 Task: Look for products in the category "Guacamole" from We Guac only.
Action: Mouse moved to (735, 253)
Screenshot: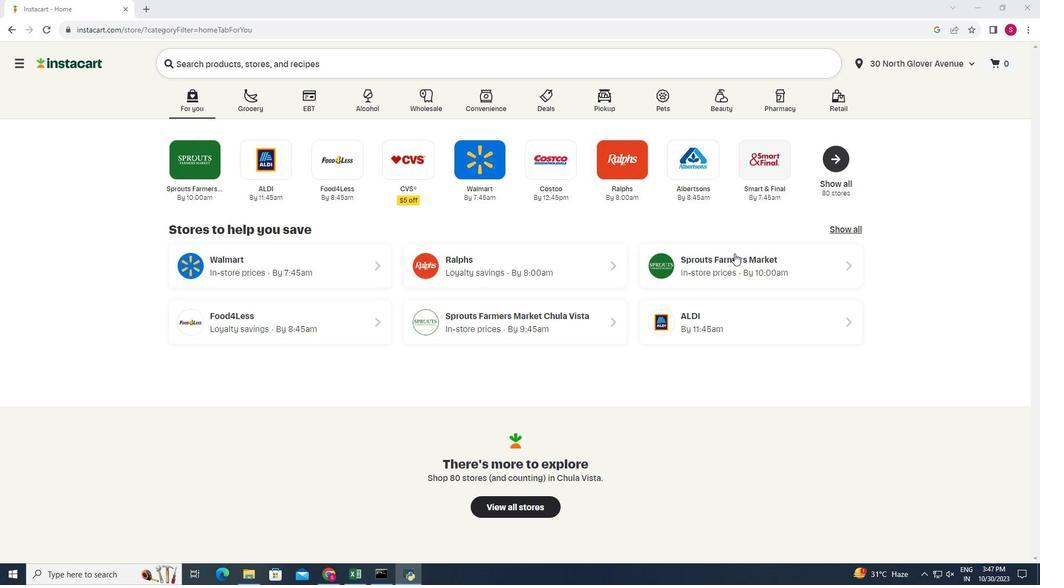 
Action: Mouse pressed left at (735, 253)
Screenshot: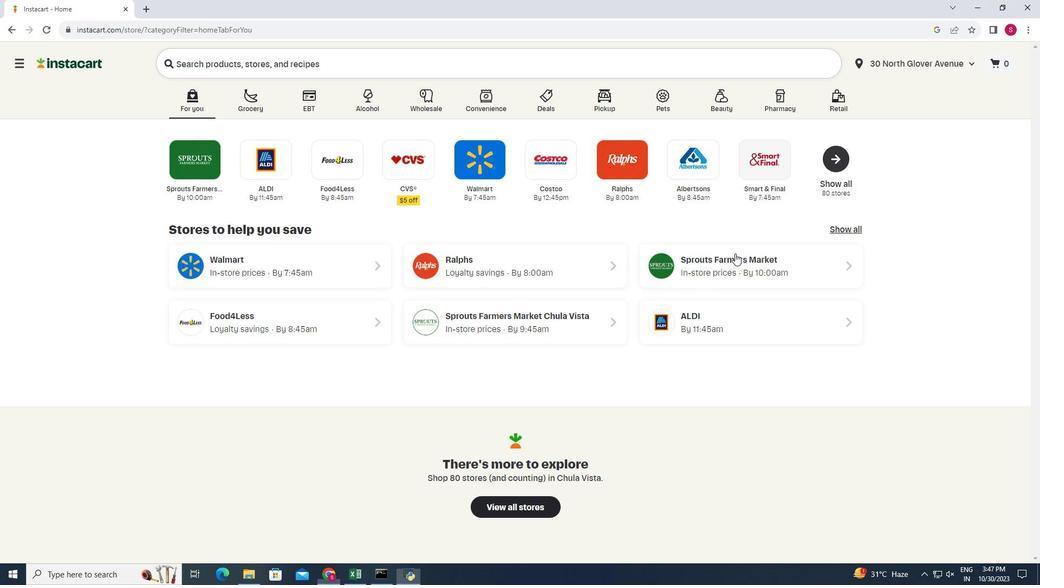 
Action: Mouse moved to (29, 474)
Screenshot: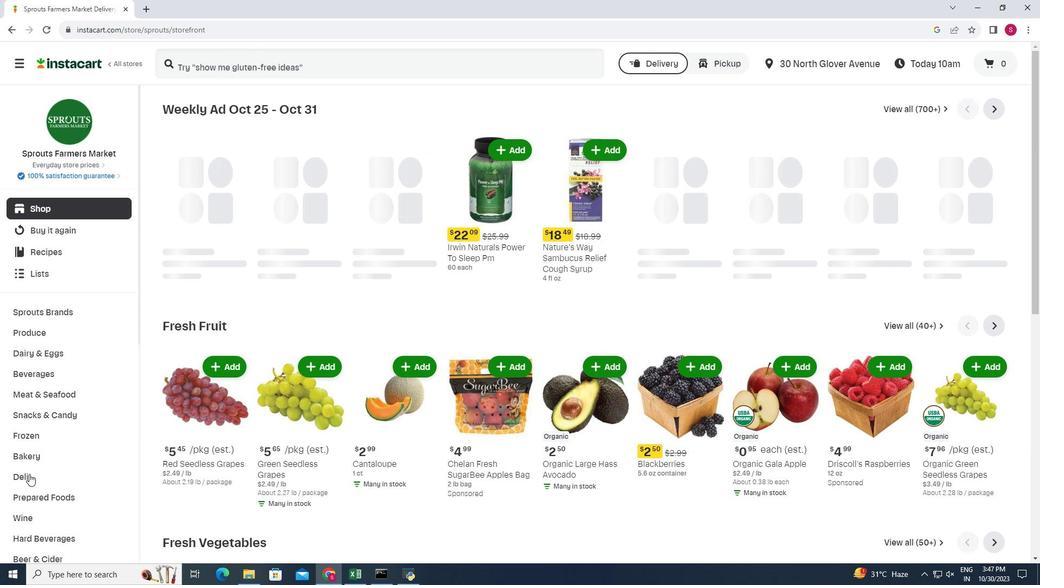 
Action: Mouse pressed left at (29, 474)
Screenshot: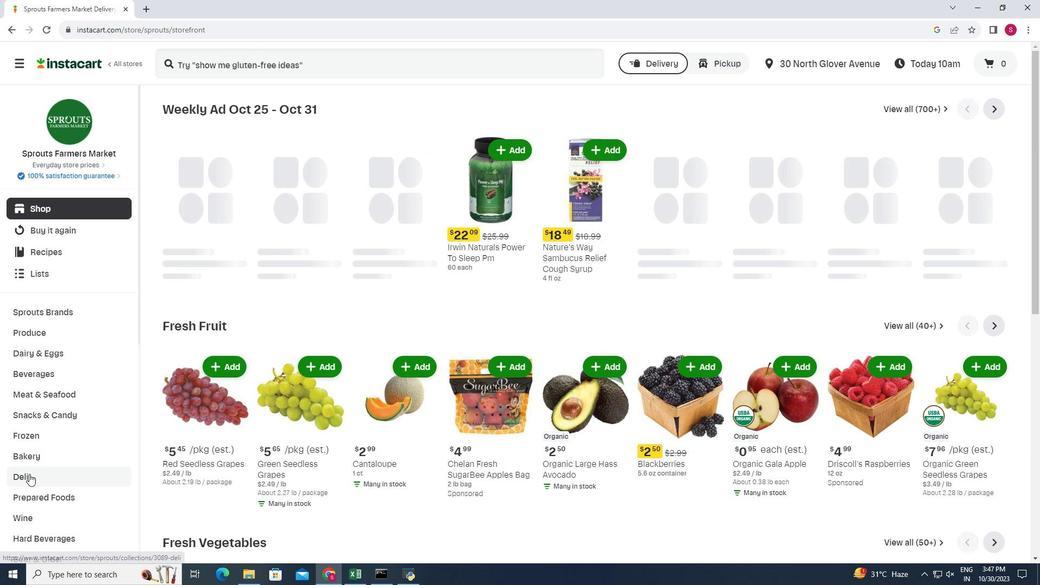 
Action: Mouse moved to (346, 259)
Screenshot: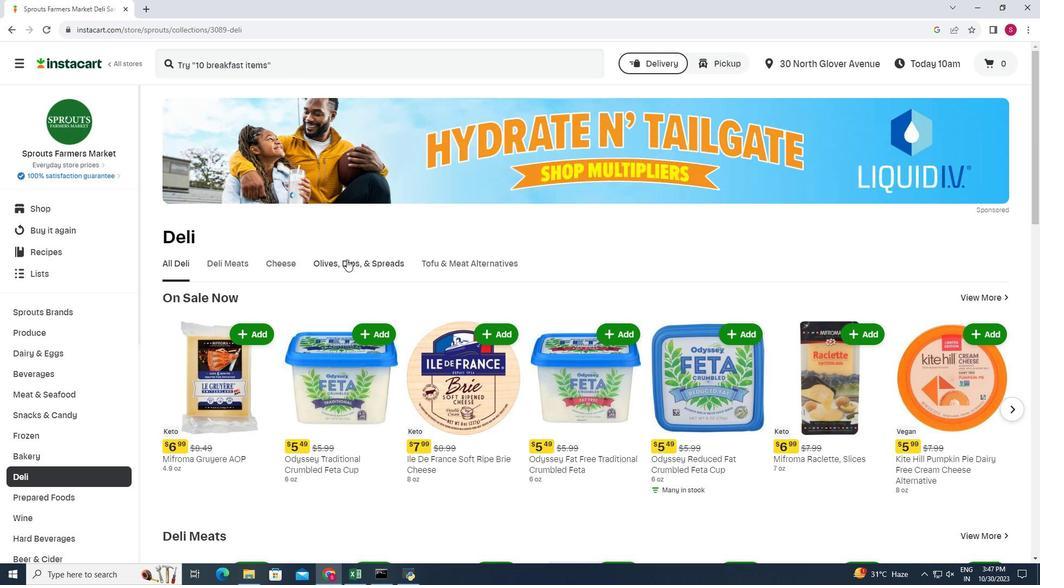 
Action: Mouse pressed left at (346, 259)
Screenshot: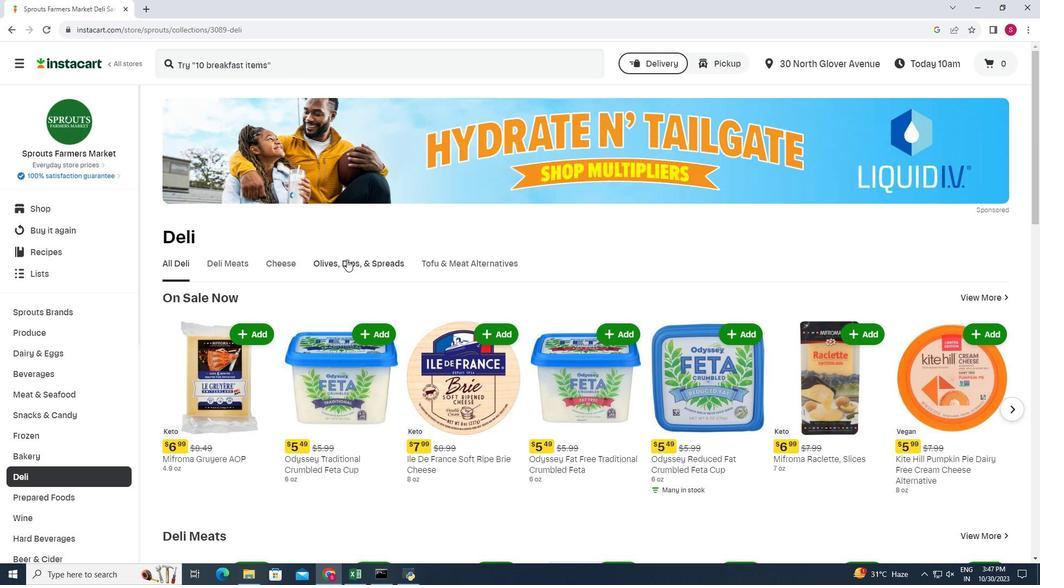 
Action: Mouse moved to (330, 316)
Screenshot: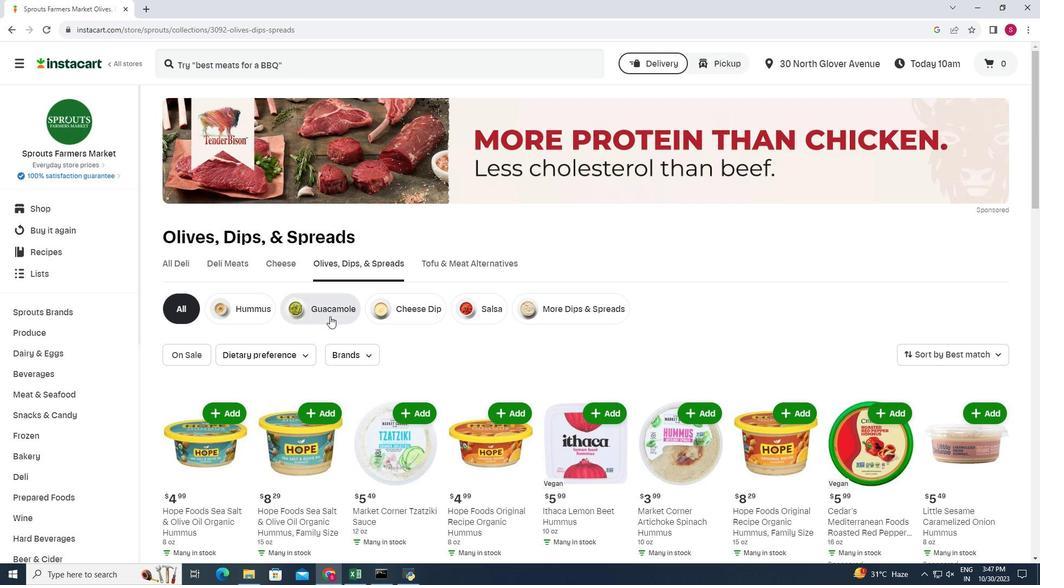 
Action: Mouse pressed left at (330, 316)
Screenshot: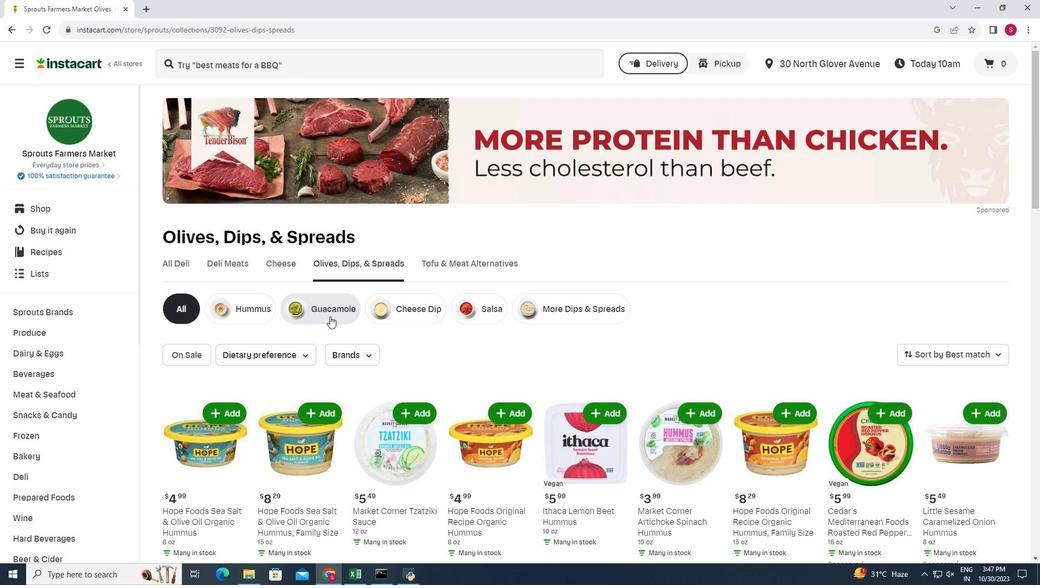 
Action: Mouse moved to (709, 310)
Screenshot: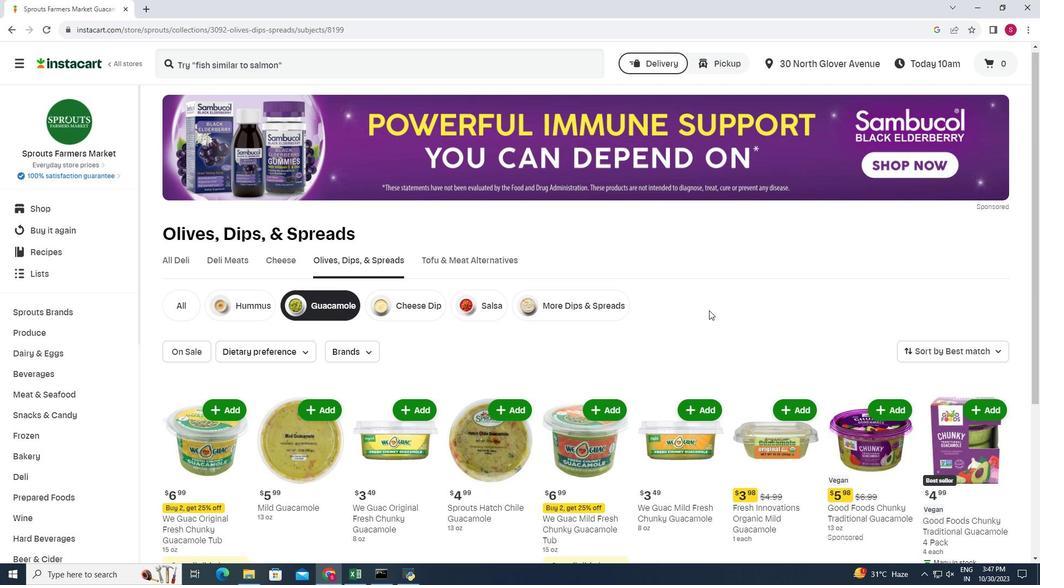 
Action: Mouse scrolled (709, 310) with delta (0, 0)
Screenshot: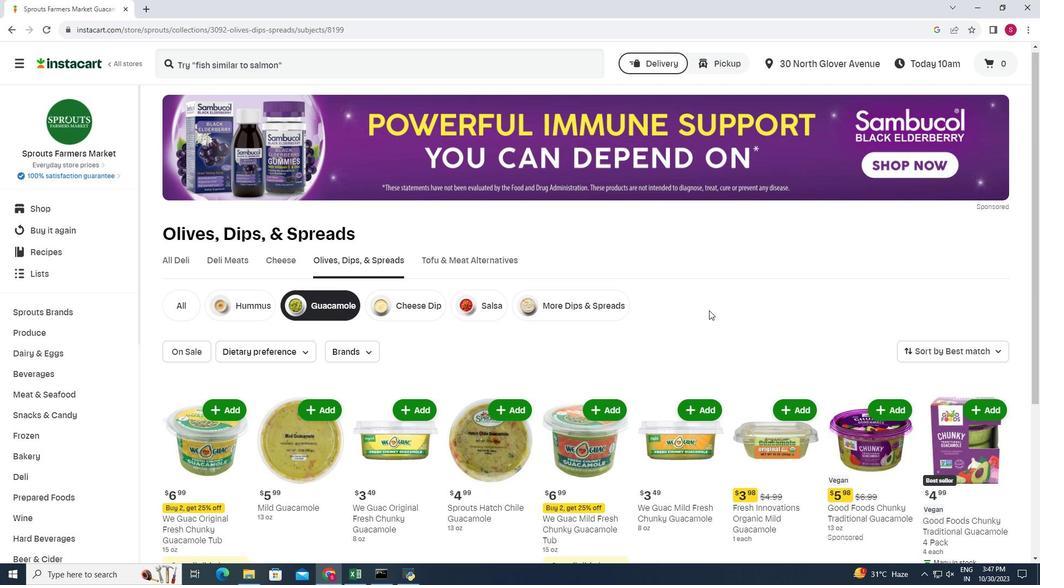 
Action: Mouse moved to (365, 299)
Screenshot: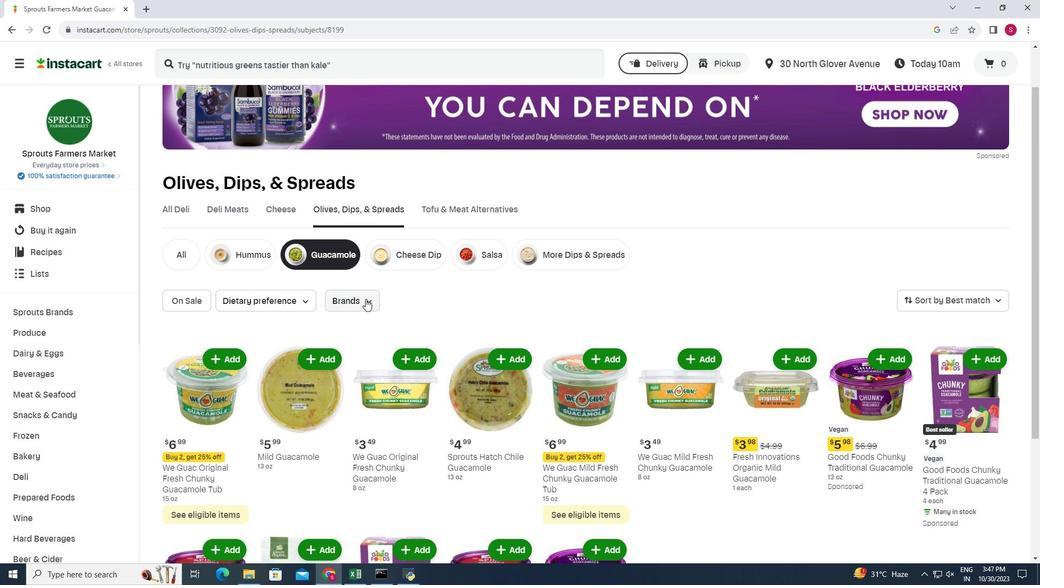 
Action: Mouse pressed left at (365, 299)
Screenshot: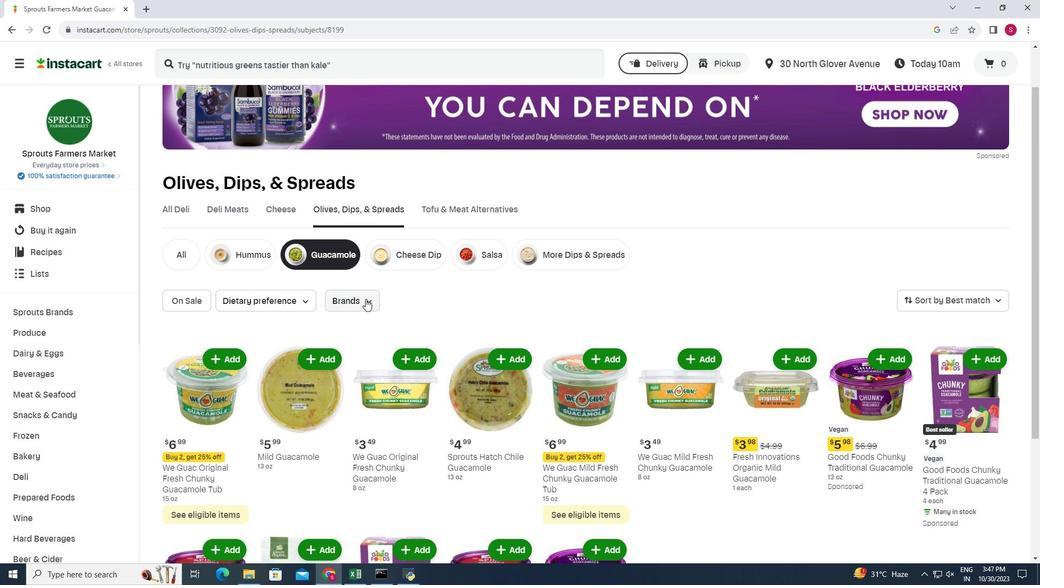 
Action: Mouse moved to (336, 355)
Screenshot: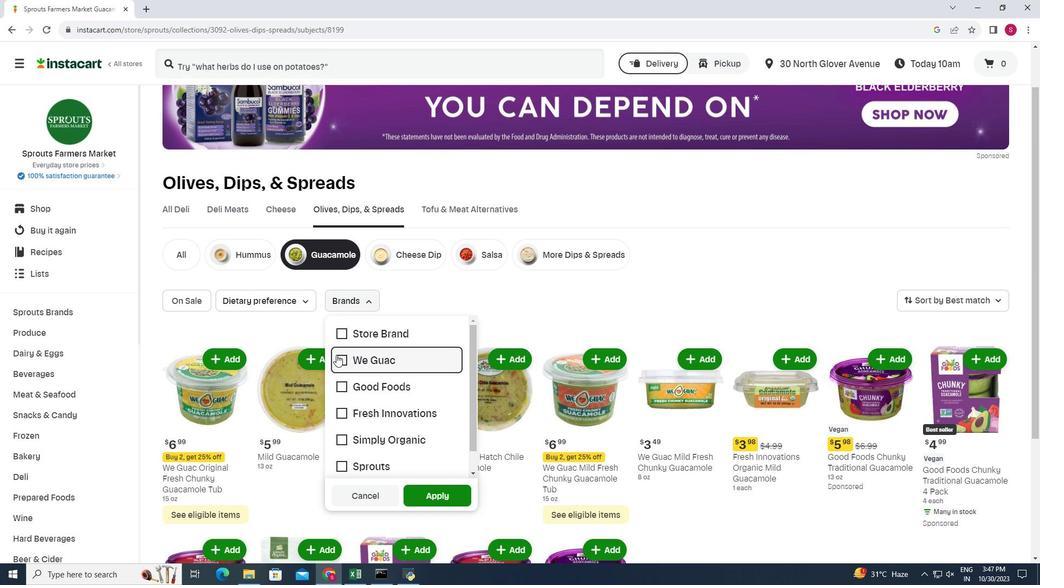 
Action: Mouse pressed left at (336, 355)
Screenshot: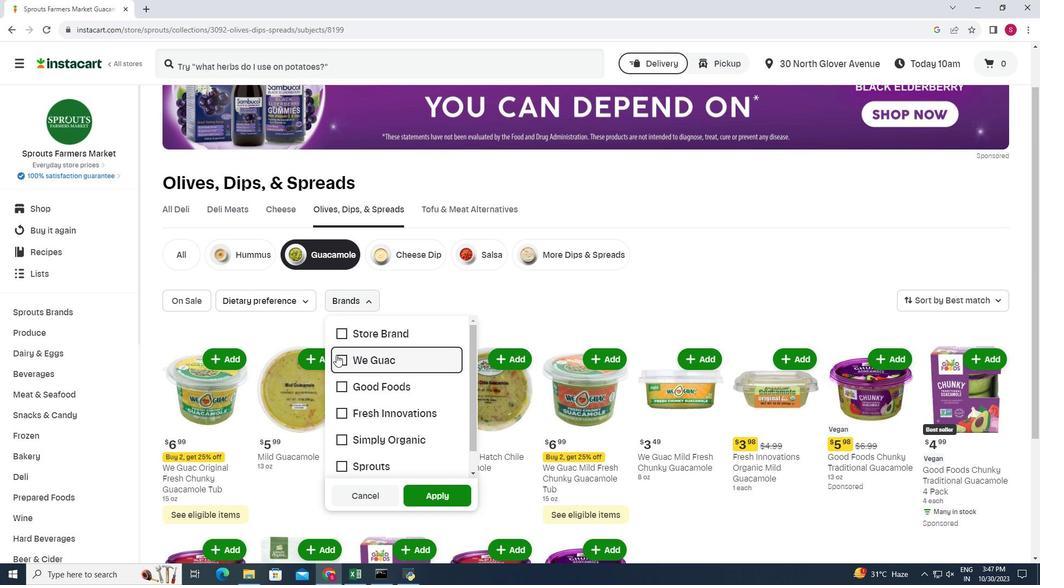 
Action: Mouse moved to (425, 498)
Screenshot: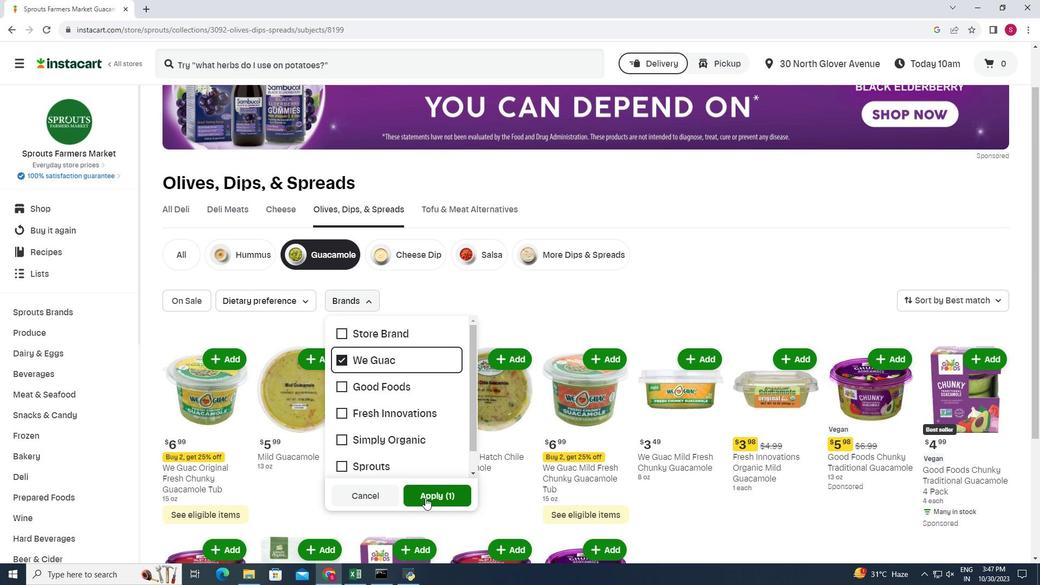 
Action: Mouse pressed left at (425, 498)
Screenshot: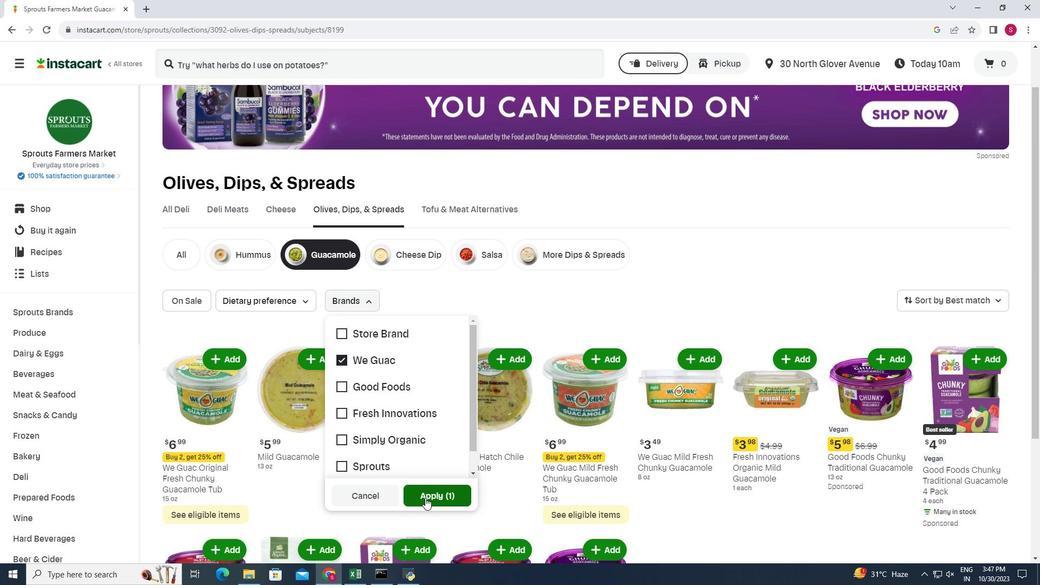 
Action: Mouse moved to (760, 345)
Screenshot: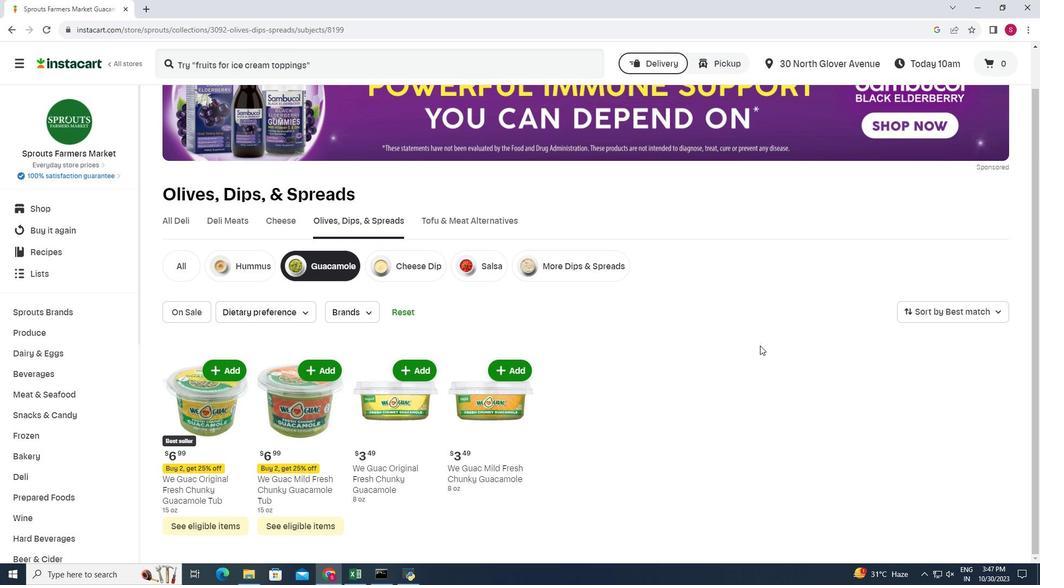 
Action: Mouse scrolled (760, 345) with delta (0, 0)
Screenshot: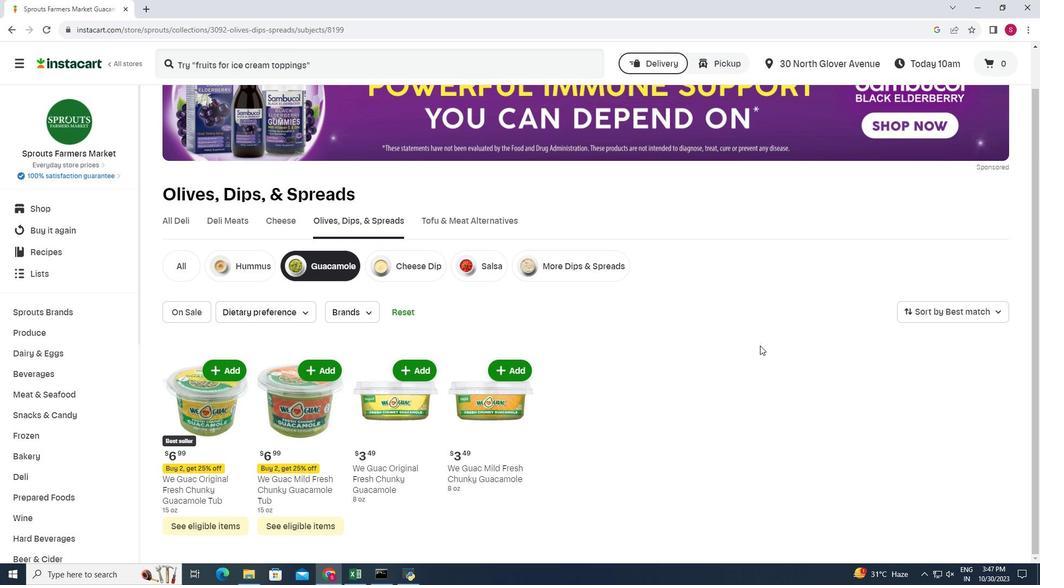 
Action: Mouse moved to (761, 345)
Screenshot: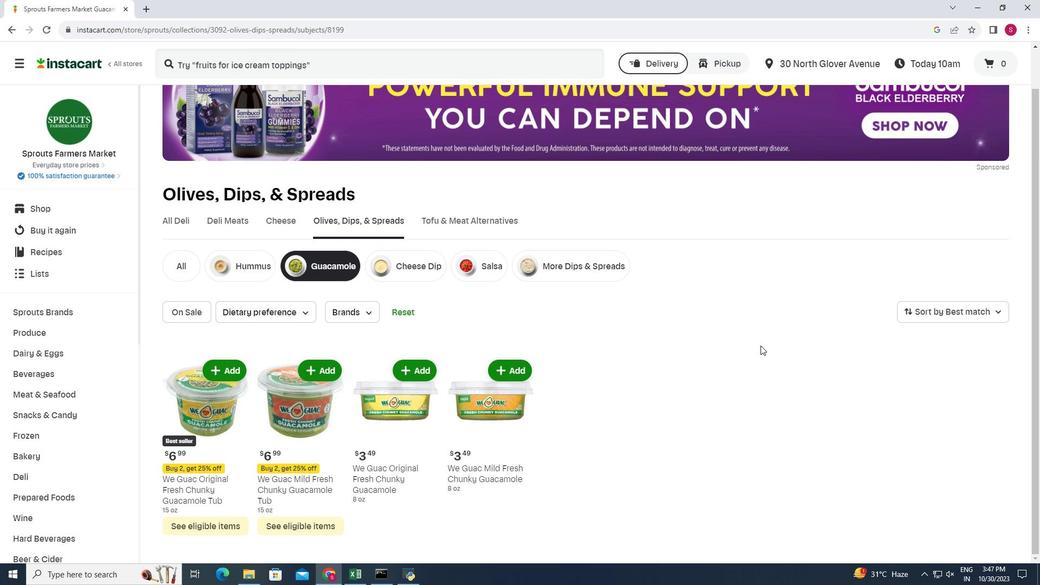 
